 Task: Add Orange Label titled Label0031 to Card Card0031 in Board Board0023 in Workspace Development in Trello
Action: Mouse moved to (367, 415)
Screenshot: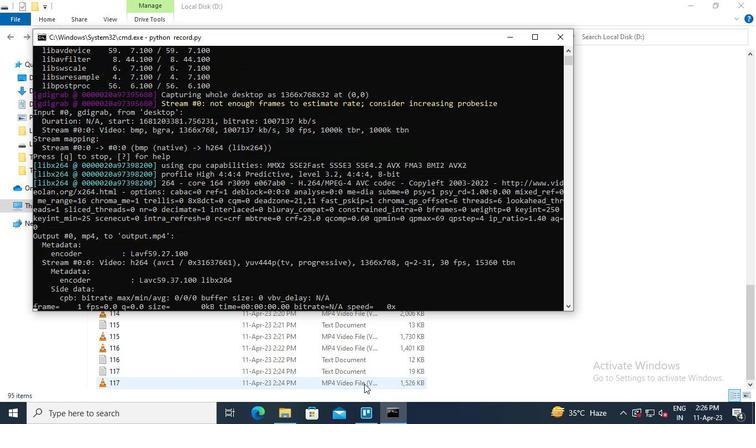 
Action: Mouse pressed left at (367, 415)
Screenshot: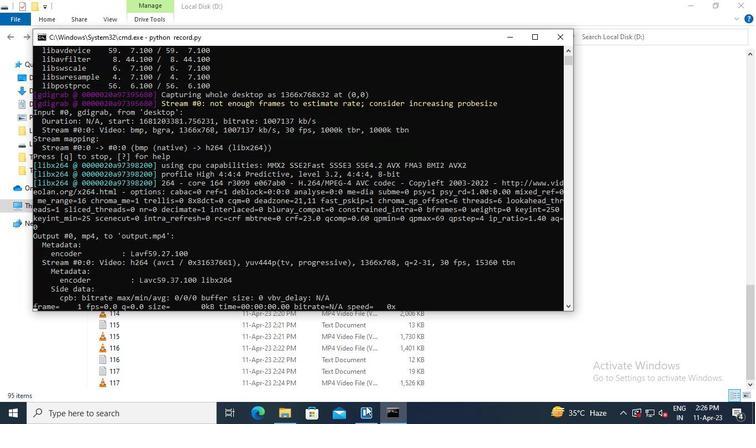 
Action: Mouse moved to (188, 314)
Screenshot: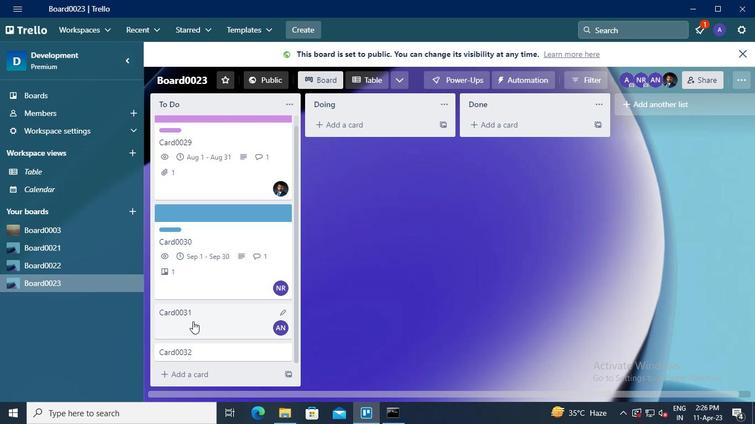 
Action: Mouse pressed left at (188, 314)
Screenshot: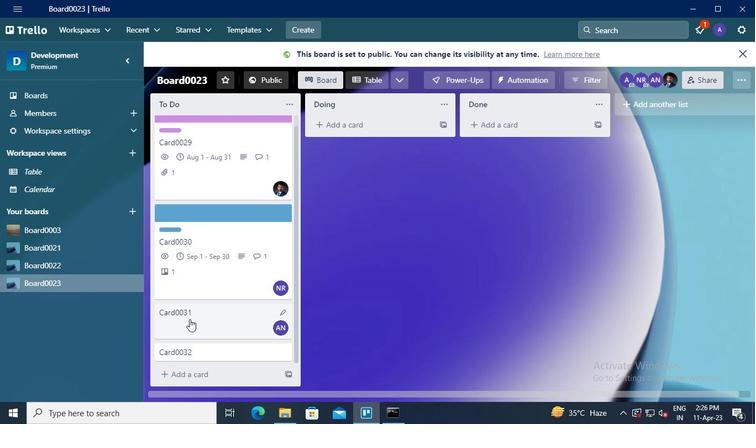 
Action: Mouse moved to (504, 169)
Screenshot: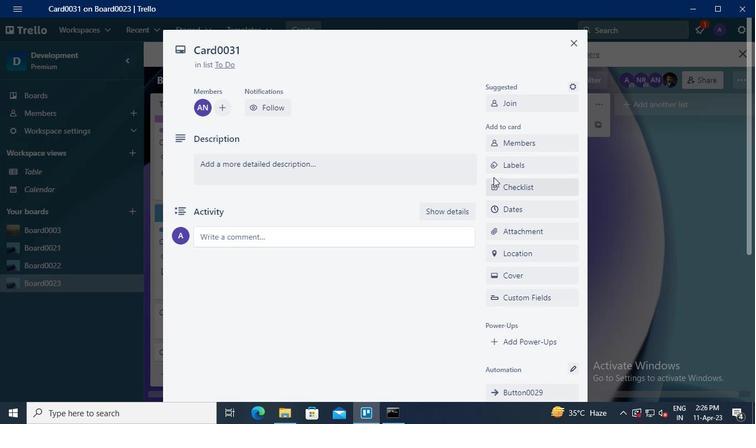 
Action: Mouse pressed left at (504, 169)
Screenshot: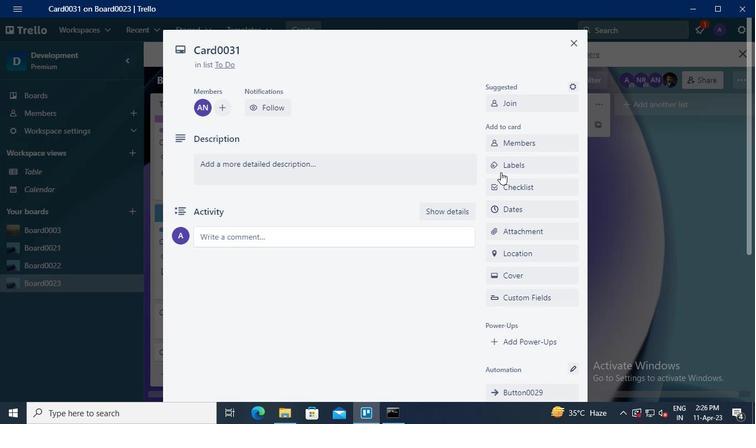 
Action: Mouse moved to (561, 288)
Screenshot: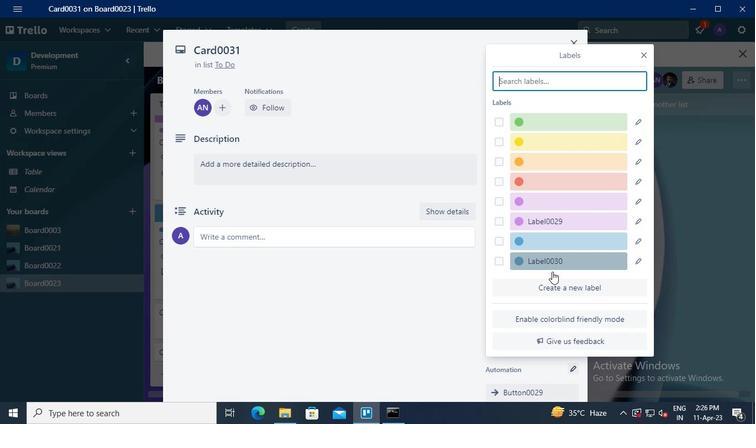 
Action: Mouse pressed left at (561, 288)
Screenshot: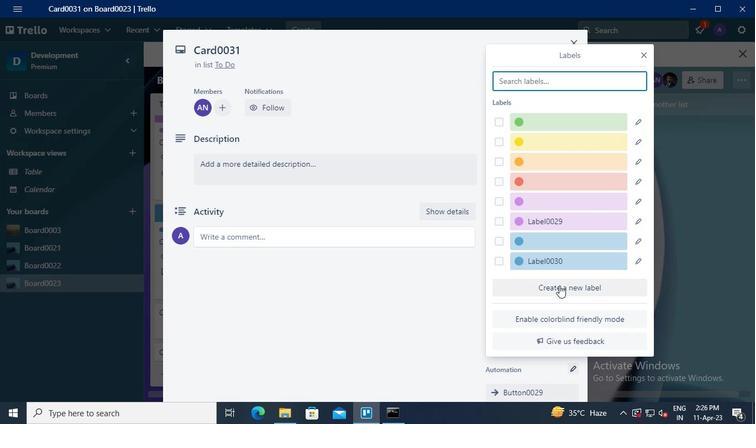 
Action: Mouse moved to (543, 154)
Screenshot: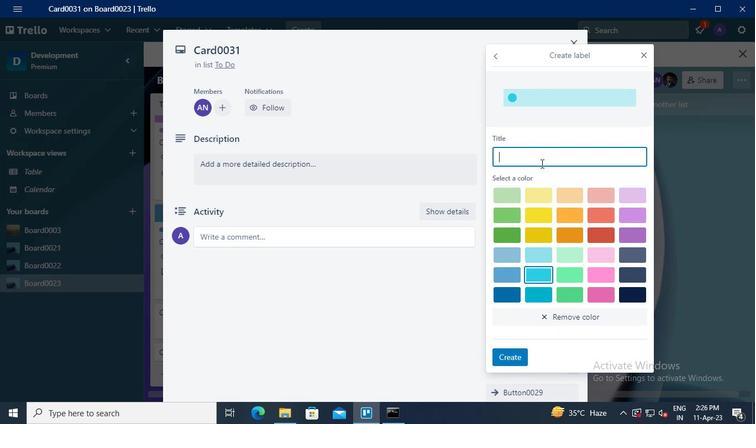 
Action: Mouse pressed left at (543, 154)
Screenshot: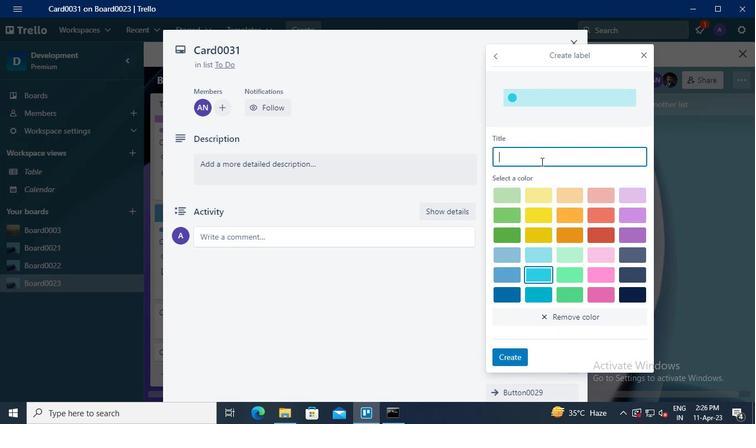 
Action: Keyboard Key.shift
Screenshot: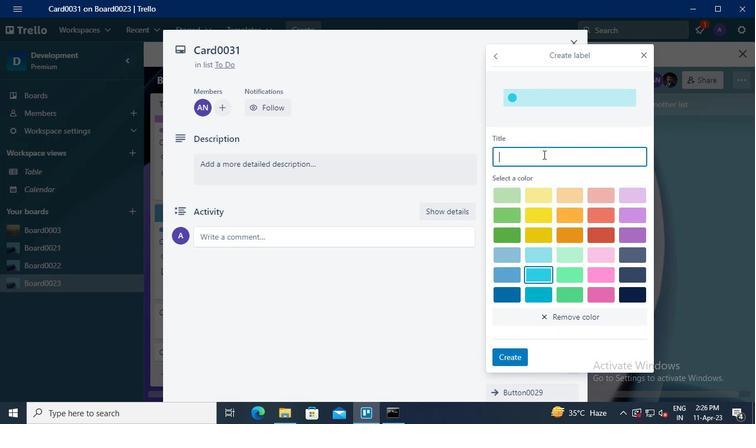 
Action: Keyboard L
Screenshot: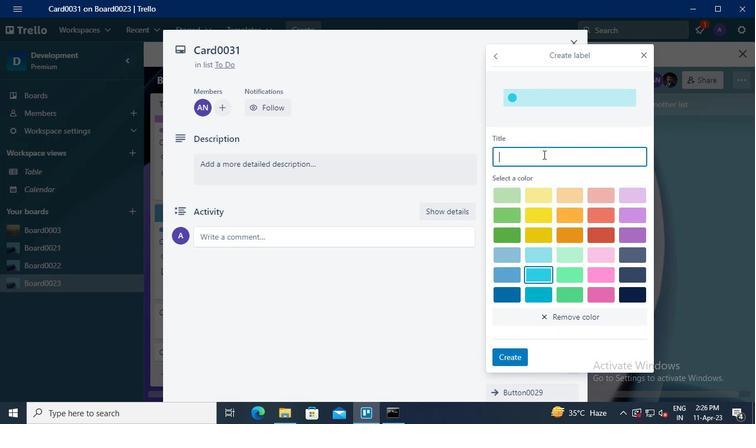 
Action: Keyboard a
Screenshot: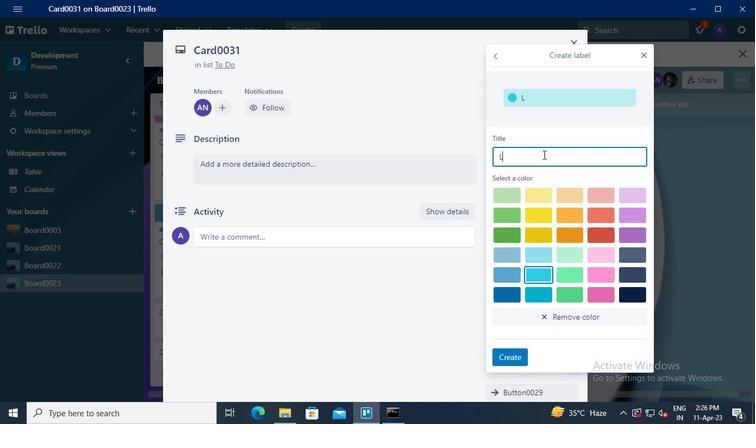 
Action: Keyboard b
Screenshot: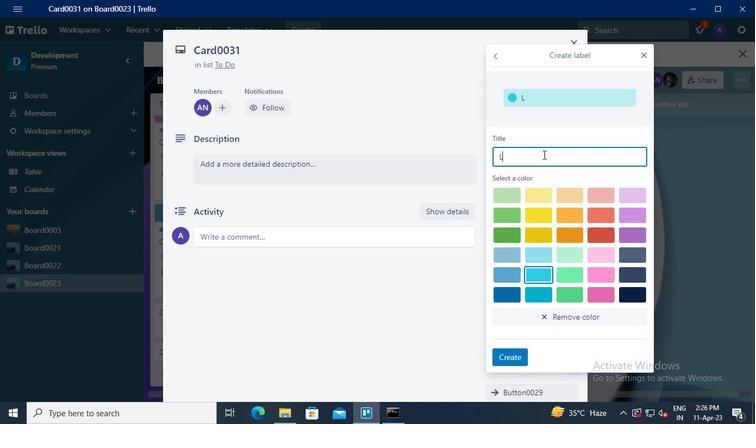 
Action: Keyboard e
Screenshot: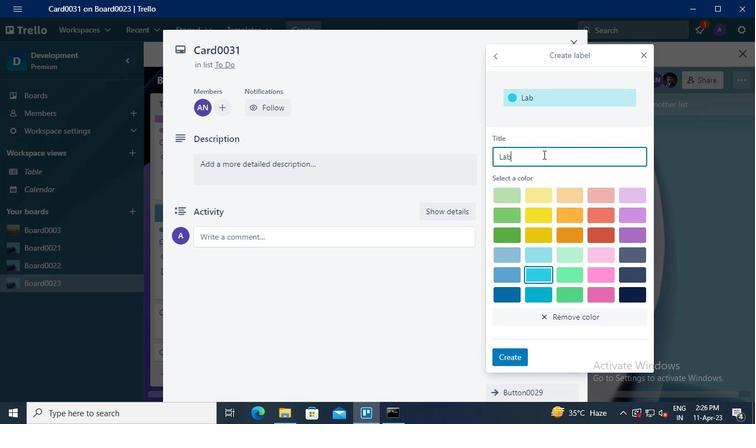 
Action: Keyboard l
Screenshot: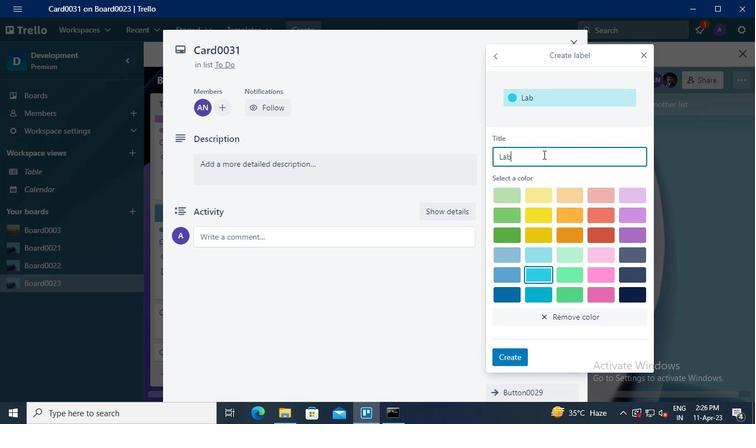 
Action: Keyboard <96>
Screenshot: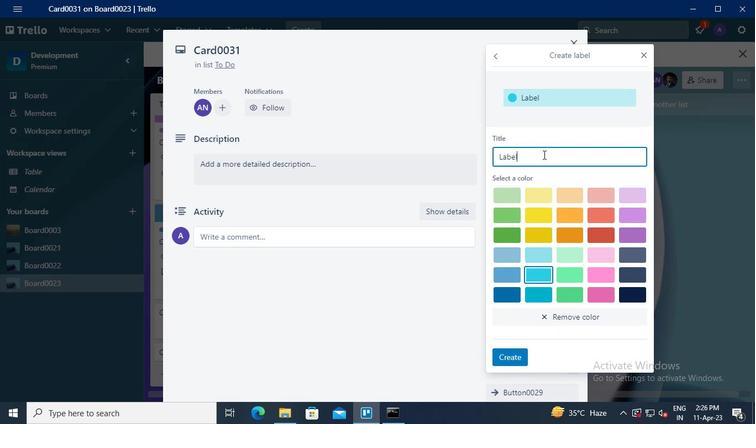
Action: Keyboard <96>
Screenshot: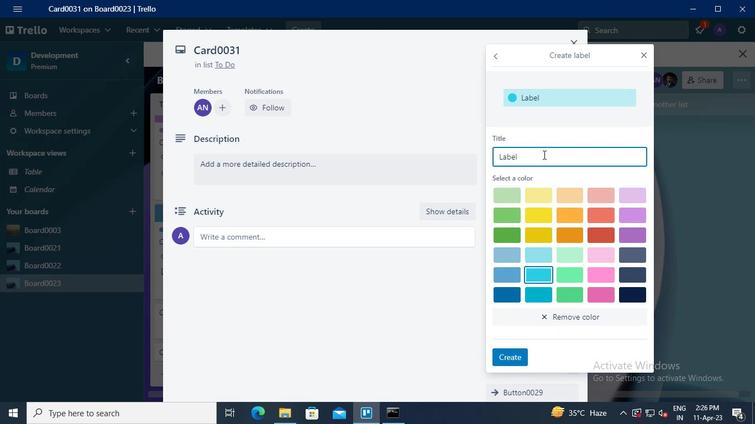 
Action: Keyboard <99>
Screenshot: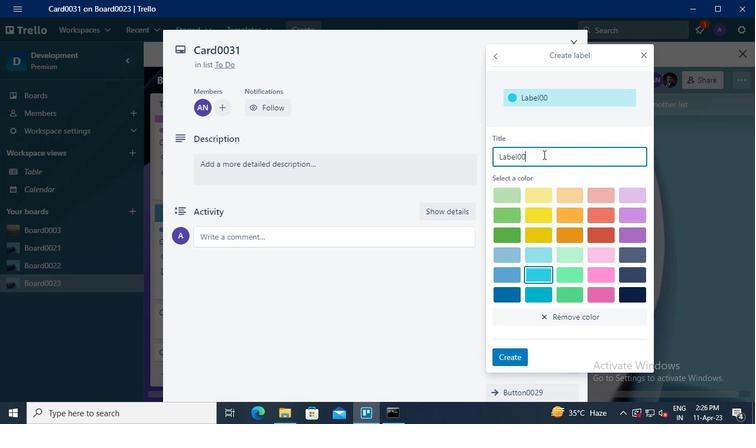 
Action: Keyboard <97>
Screenshot: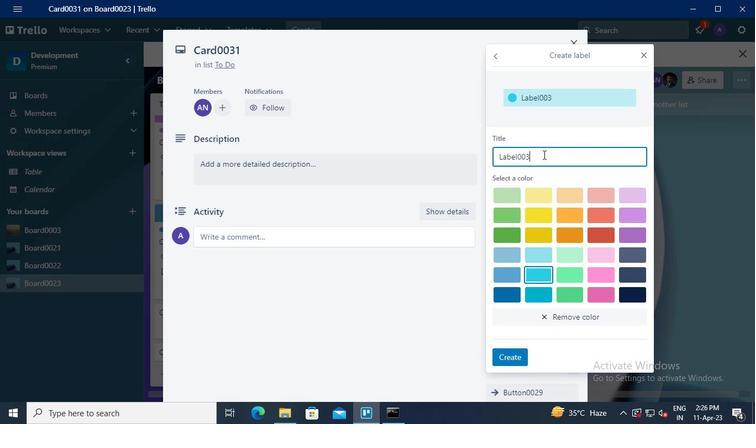 
Action: Mouse moved to (566, 218)
Screenshot: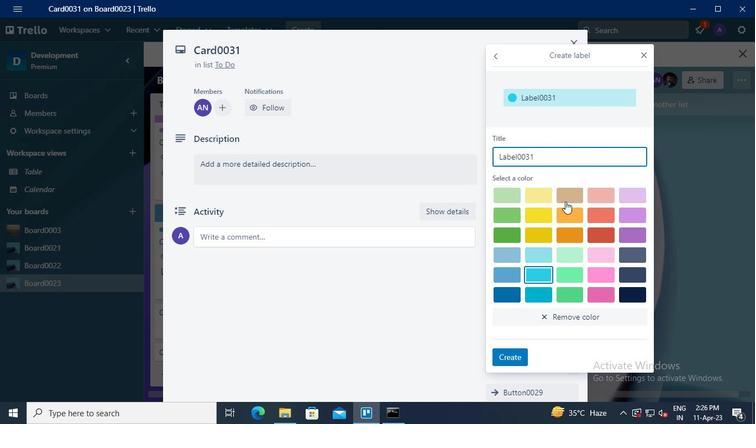 
Action: Mouse pressed left at (566, 218)
Screenshot: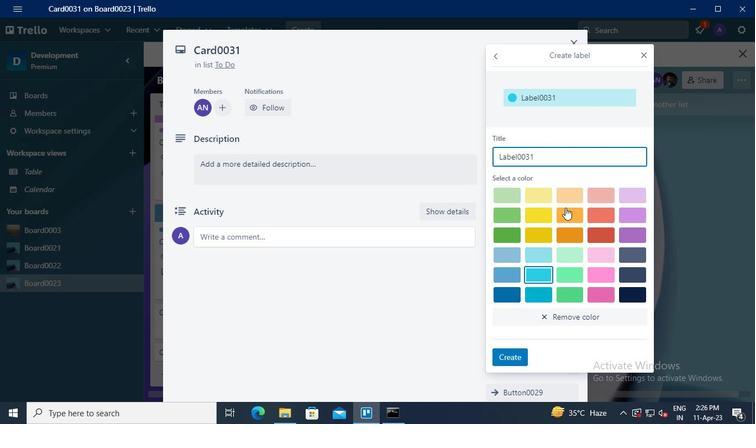 
Action: Mouse moved to (514, 355)
Screenshot: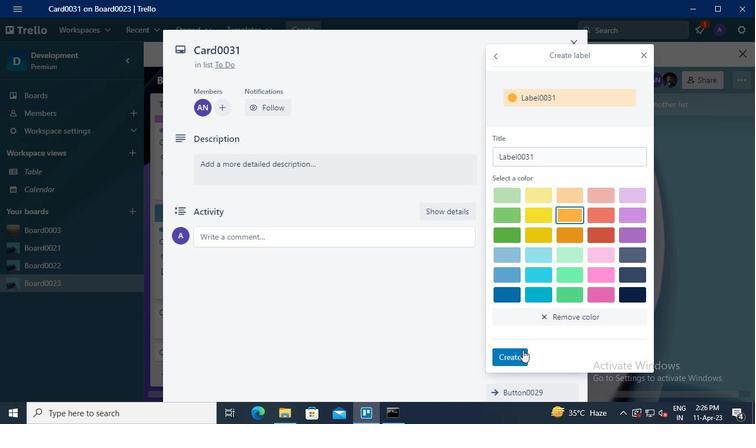 
Action: Mouse pressed left at (514, 355)
Screenshot: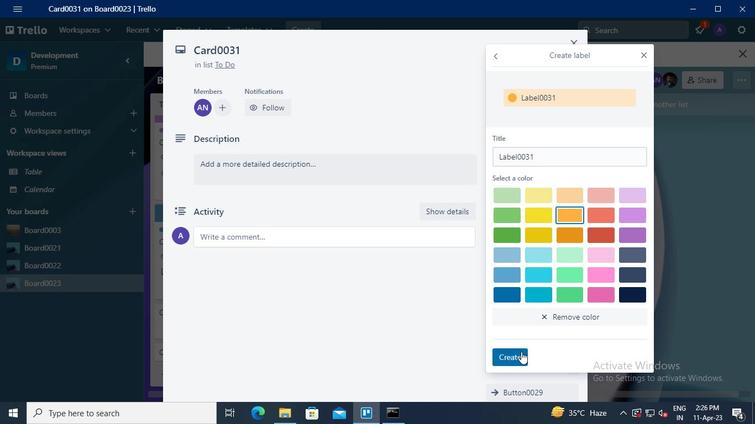
Action: Mouse moved to (398, 419)
Screenshot: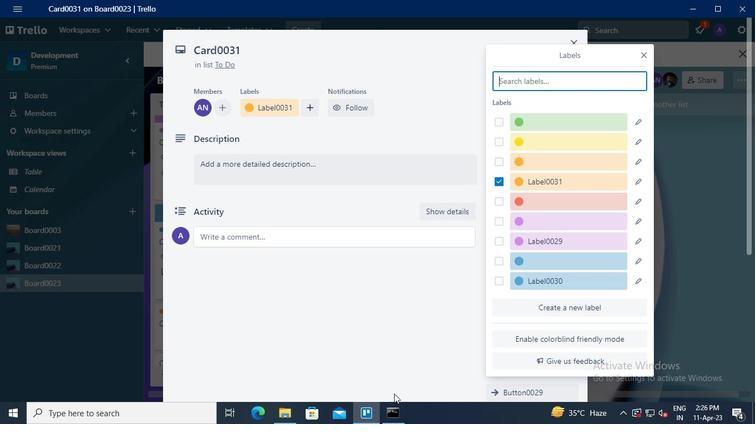 
Action: Mouse pressed left at (398, 419)
Screenshot: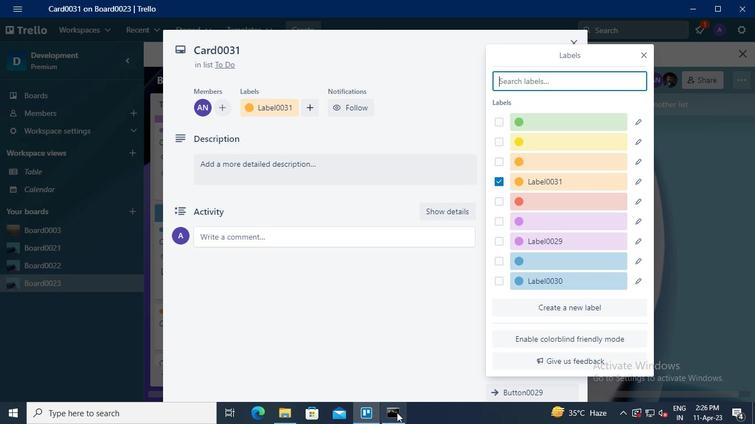 
Action: Mouse moved to (558, 43)
Screenshot: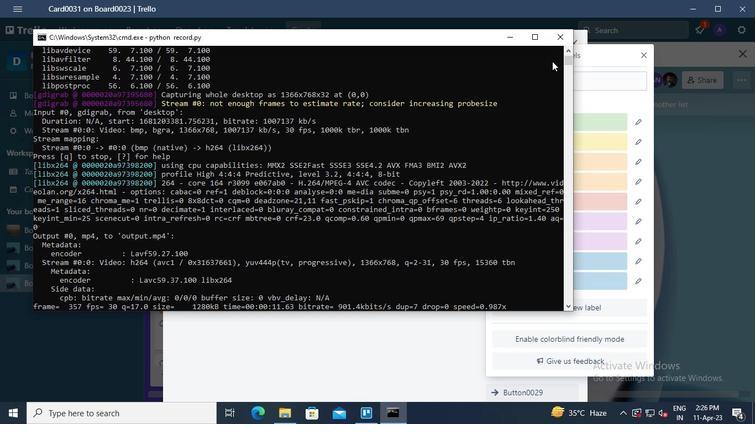 
Action: Mouse pressed left at (558, 43)
Screenshot: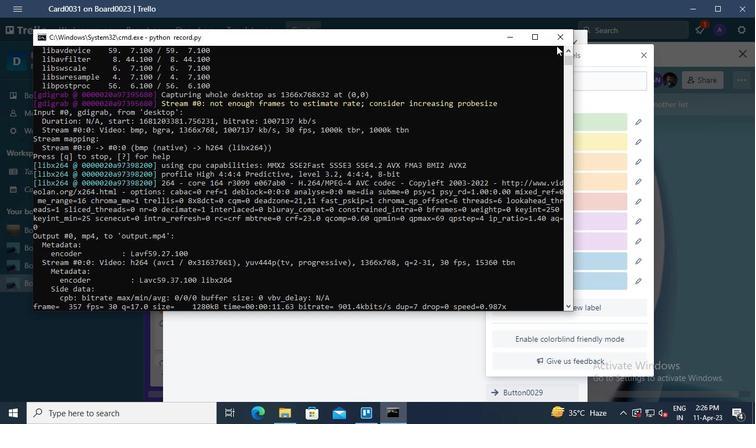 
